 Task: Create a due date automation trigger when advanced on, on the tuesday of the week before a card is due add fields with custom field "Resume" set to a date not in this week at 11:00 AM.
Action: Mouse moved to (1024, 85)
Screenshot: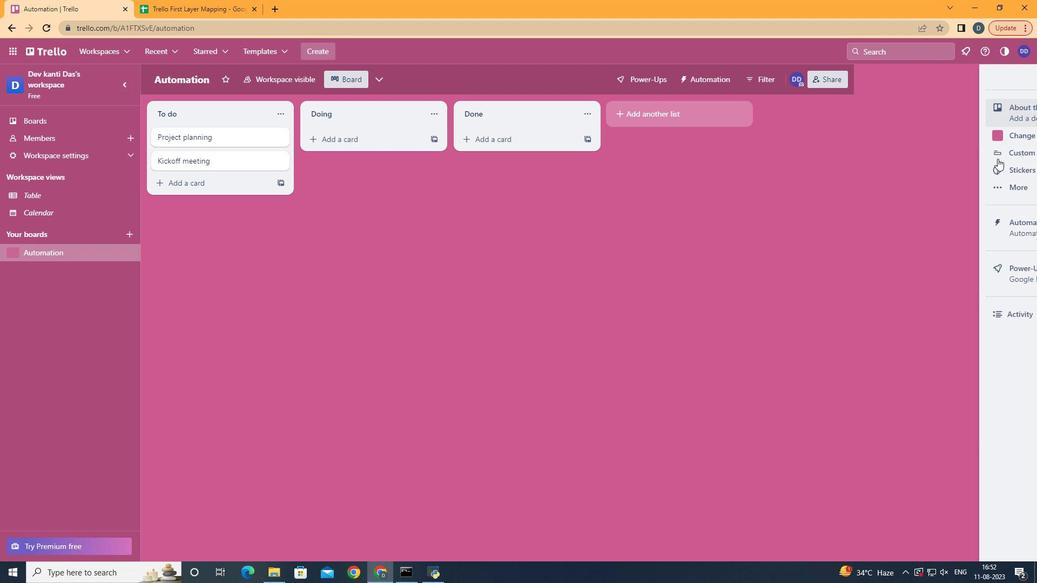 
Action: Mouse pressed left at (1024, 85)
Screenshot: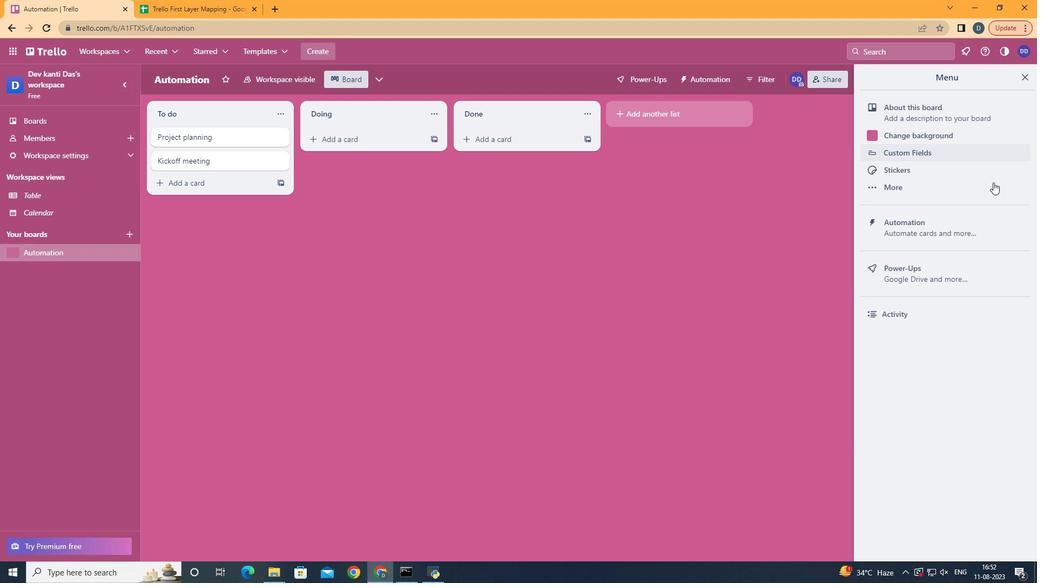 
Action: Mouse moved to (974, 223)
Screenshot: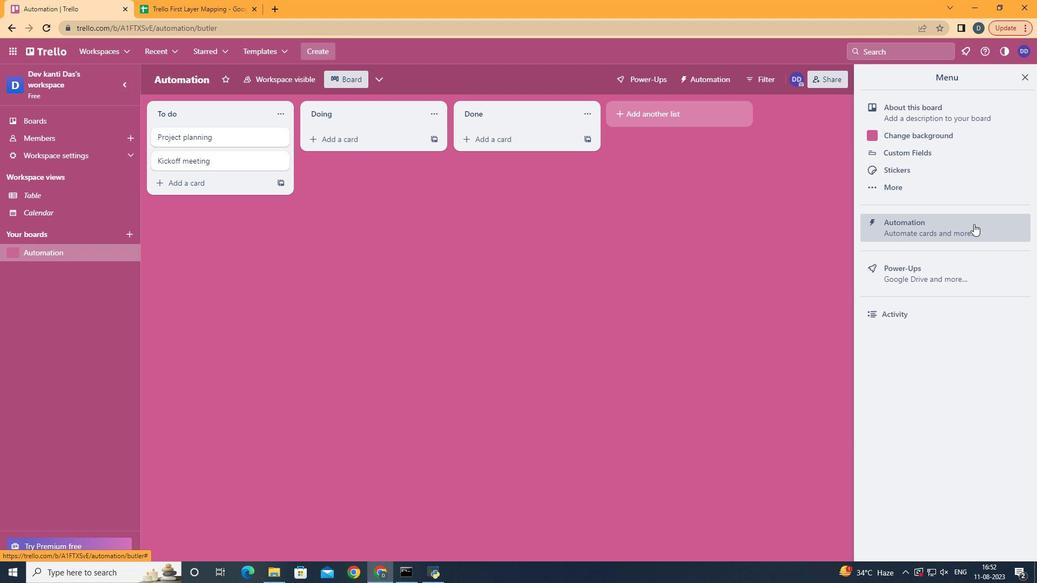 
Action: Mouse pressed left at (974, 223)
Screenshot: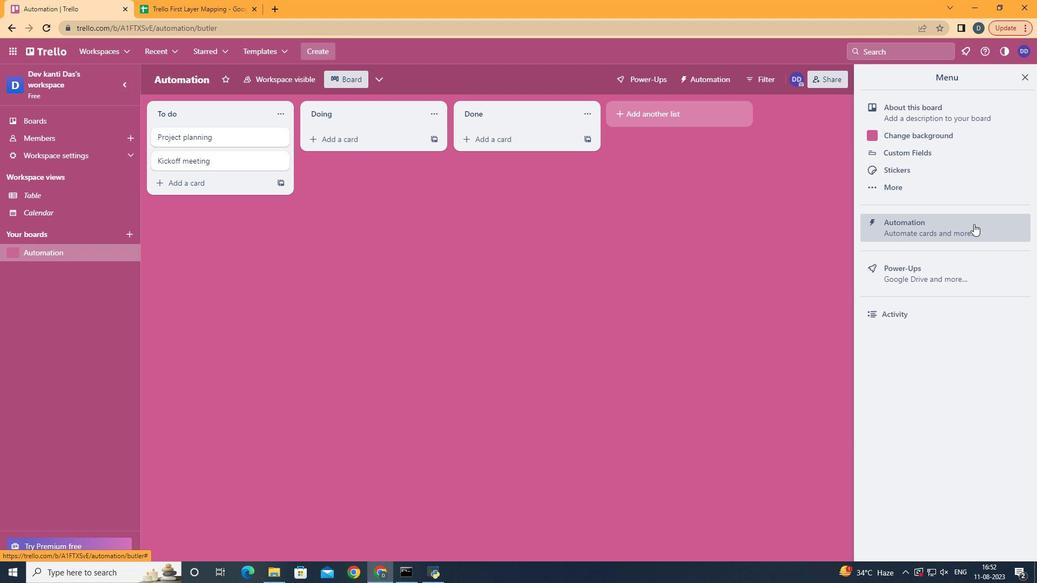 
Action: Mouse moved to (193, 213)
Screenshot: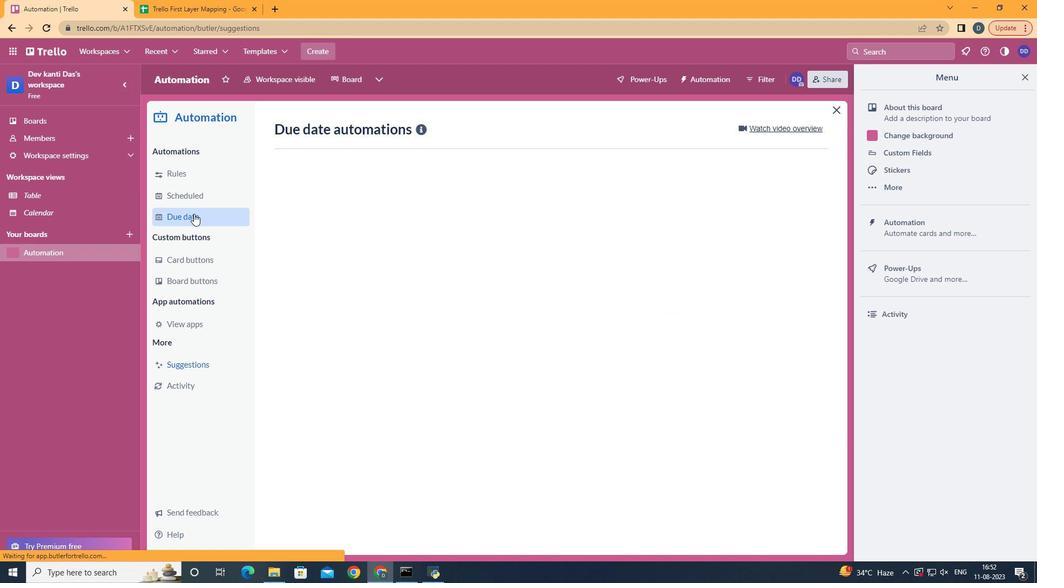
Action: Mouse pressed left at (193, 213)
Screenshot: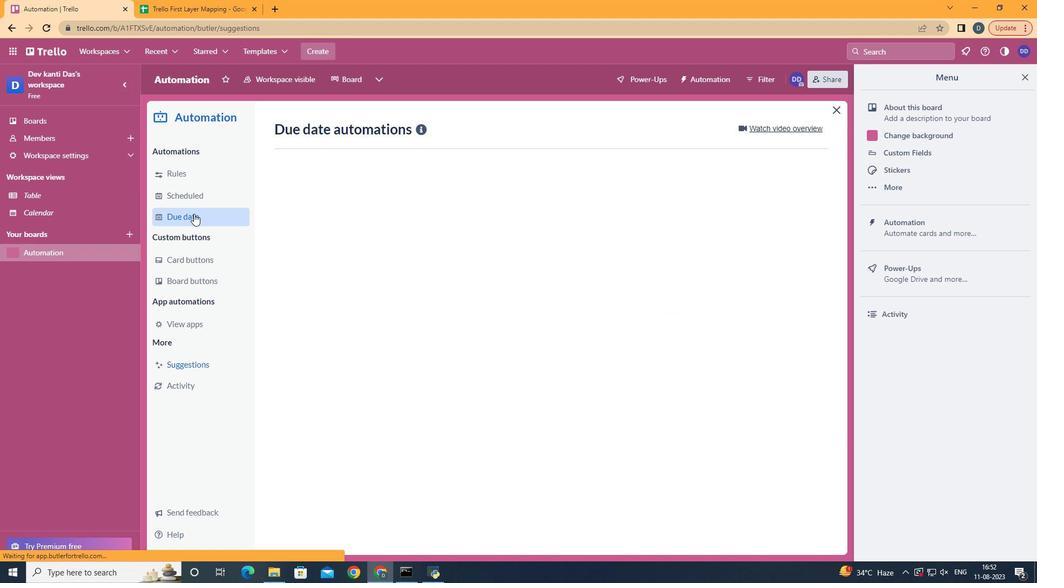 
Action: Mouse moved to (780, 123)
Screenshot: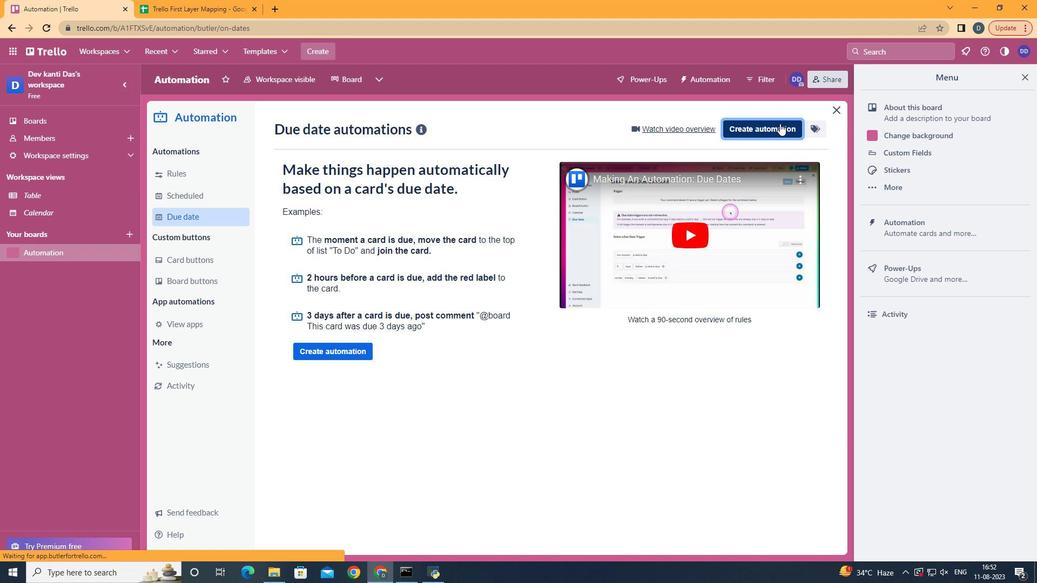 
Action: Mouse pressed left at (780, 123)
Screenshot: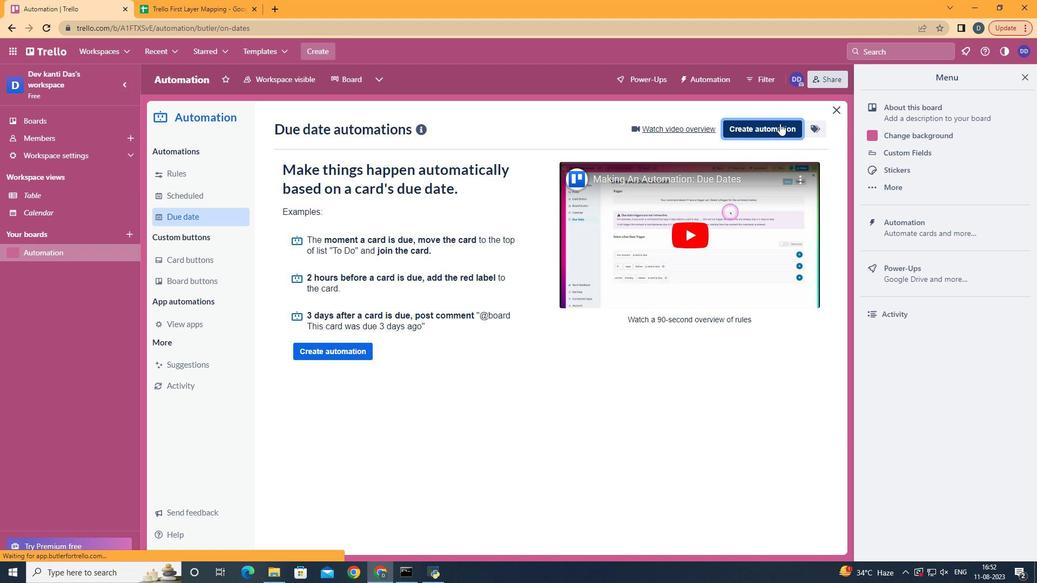 
Action: Mouse moved to (563, 235)
Screenshot: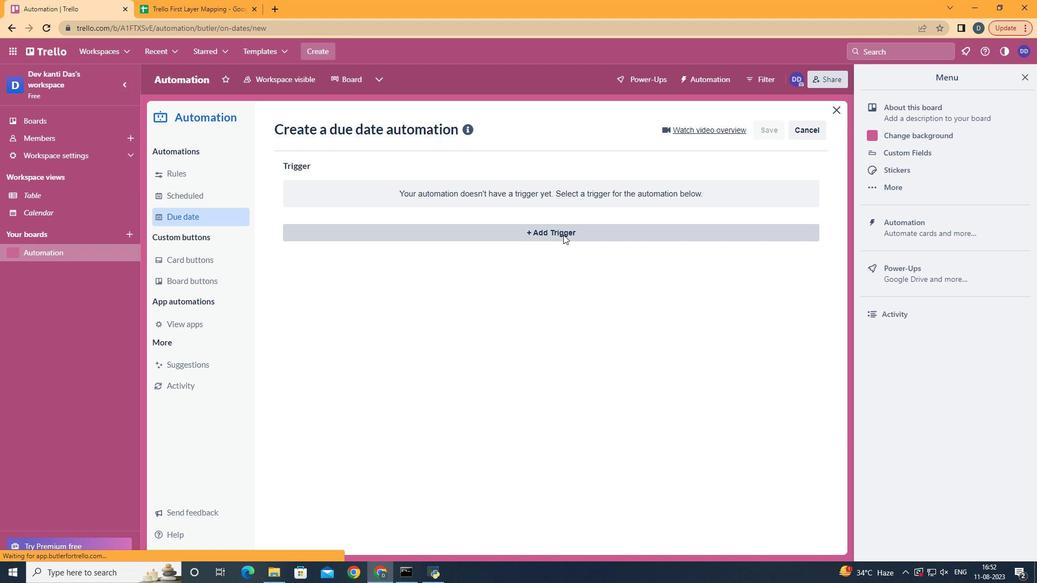 
Action: Mouse pressed left at (563, 235)
Screenshot: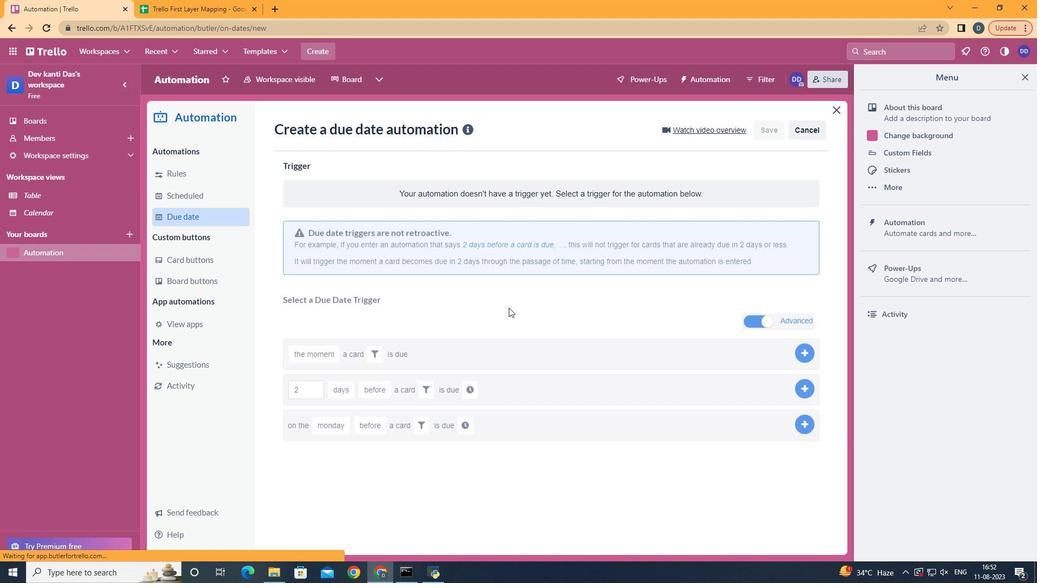 
Action: Mouse moved to (346, 306)
Screenshot: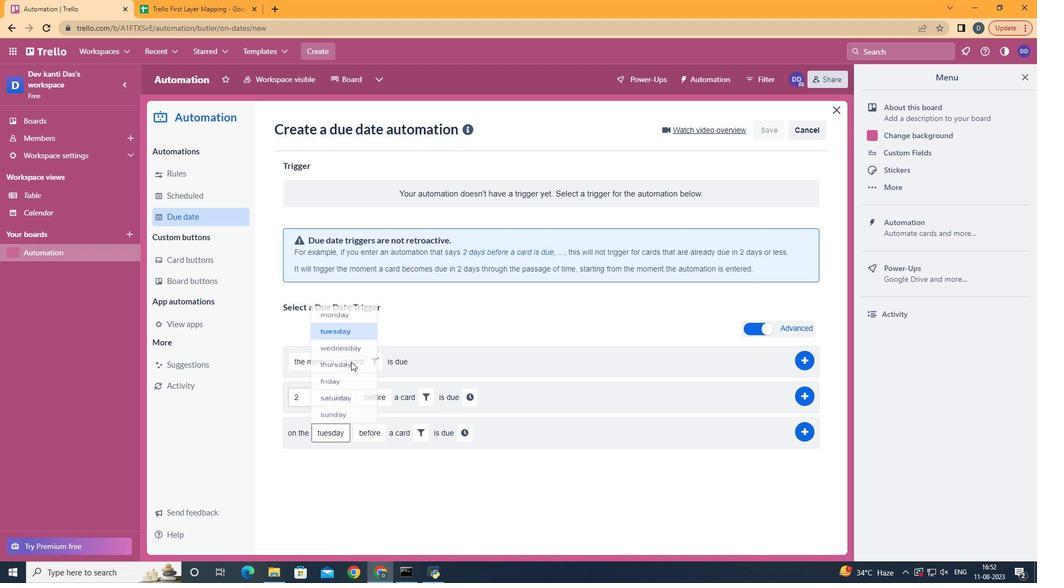 
Action: Mouse pressed left at (346, 306)
Screenshot: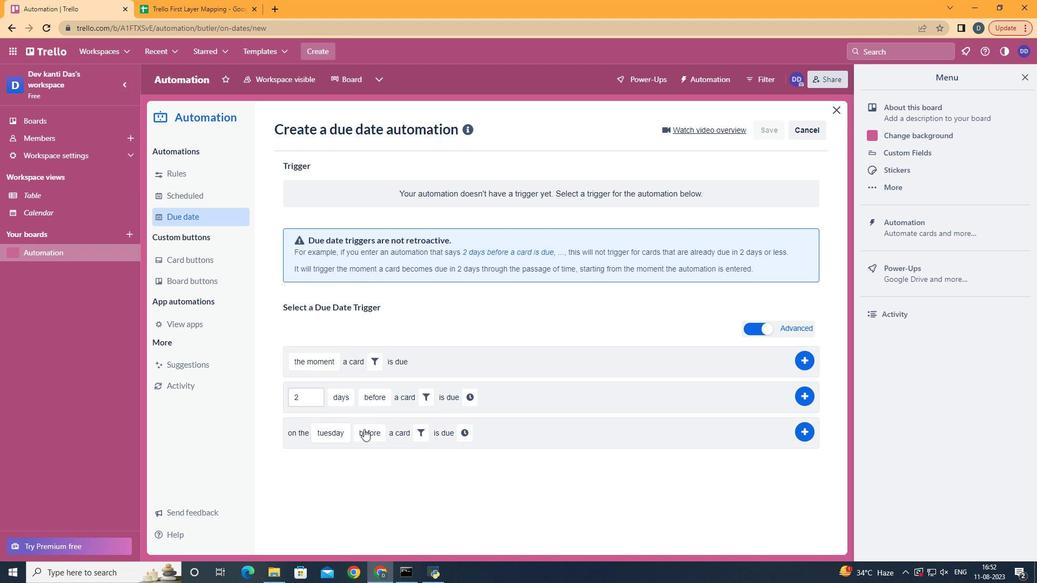 
Action: Mouse moved to (397, 517)
Screenshot: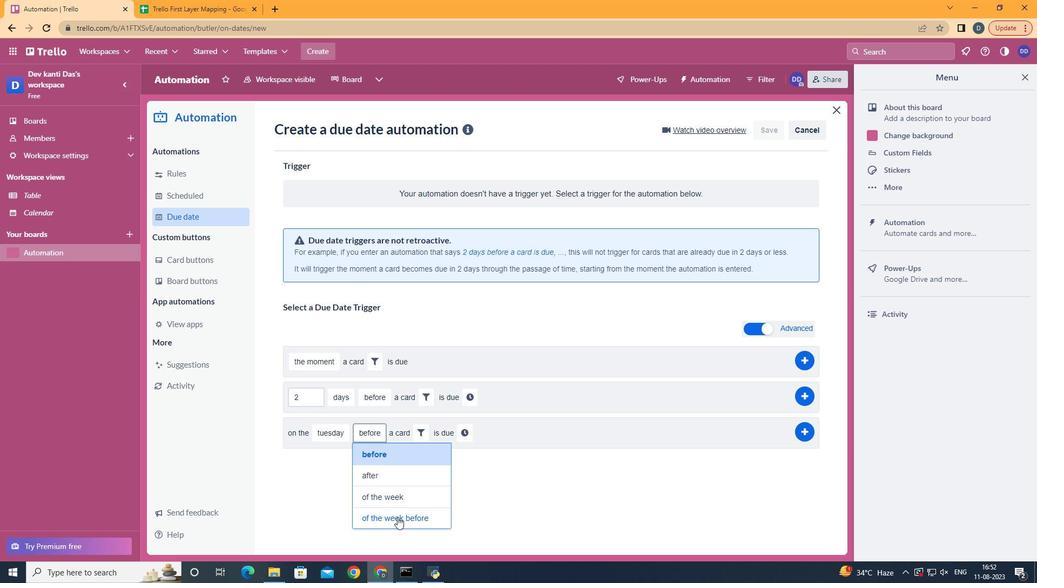 
Action: Mouse pressed left at (397, 517)
Screenshot: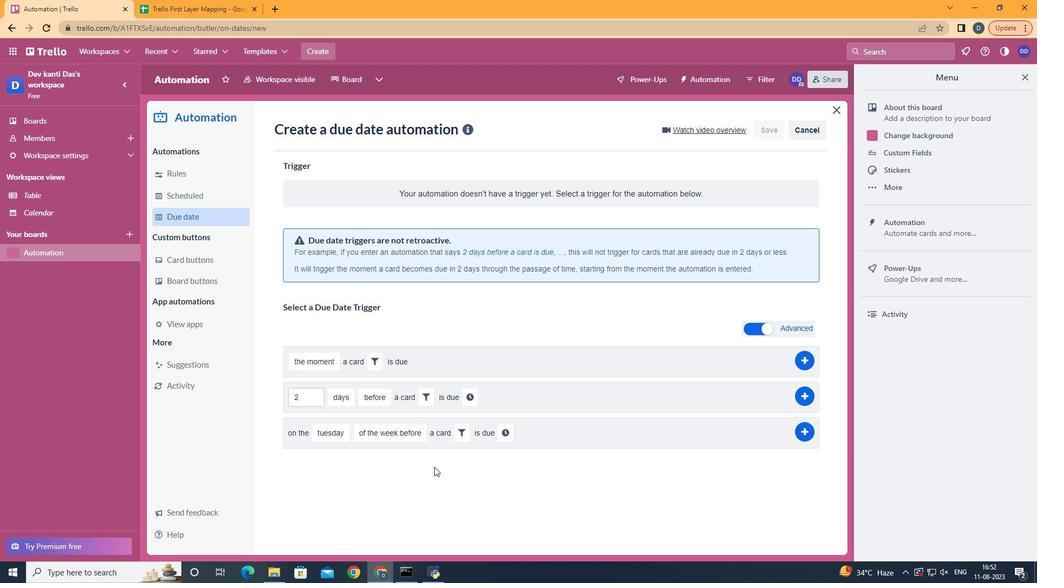 
Action: Mouse moved to (465, 433)
Screenshot: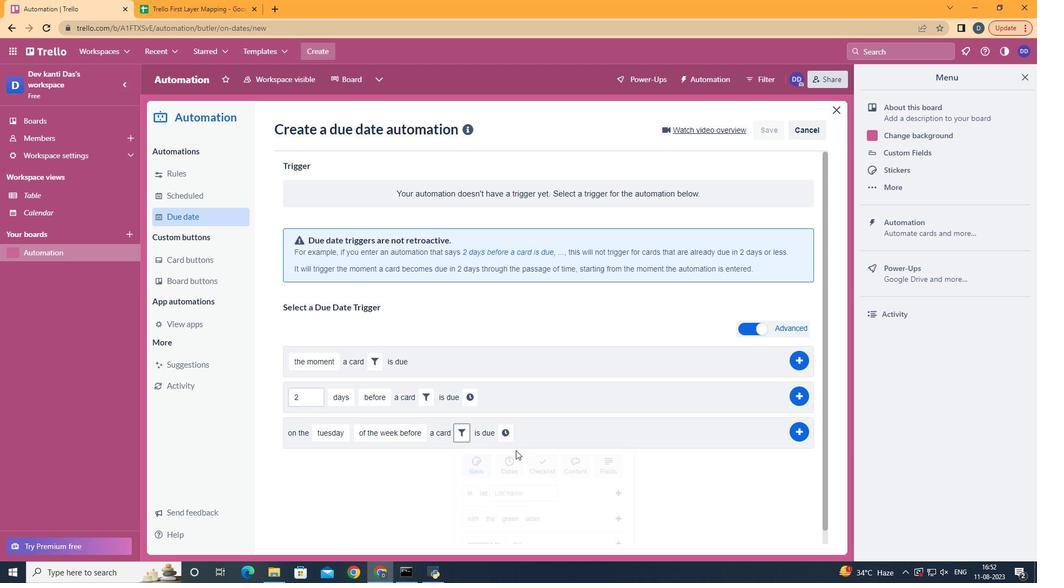 
Action: Mouse pressed left at (465, 433)
Screenshot: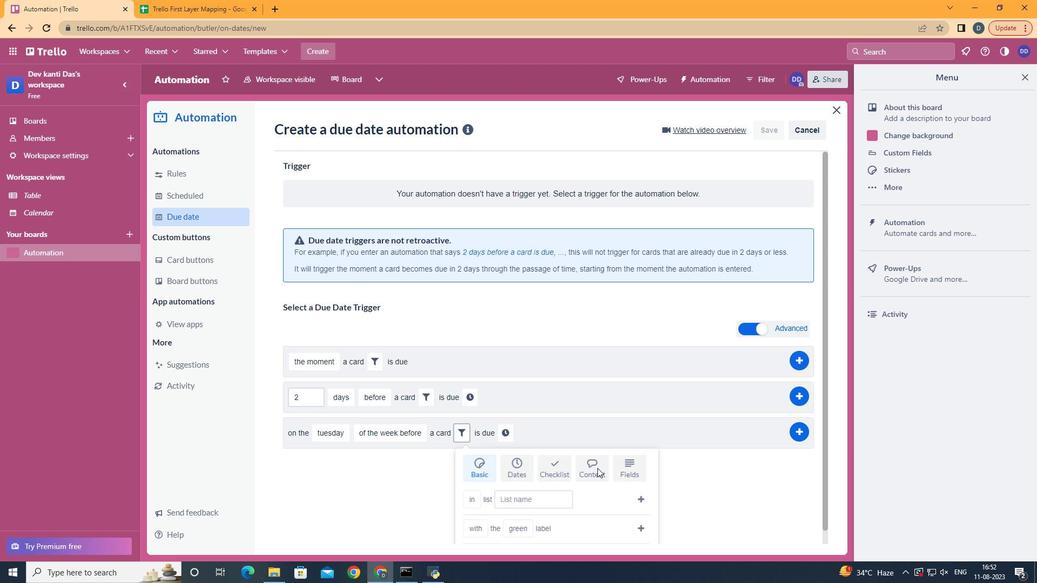 
Action: Mouse moved to (637, 474)
Screenshot: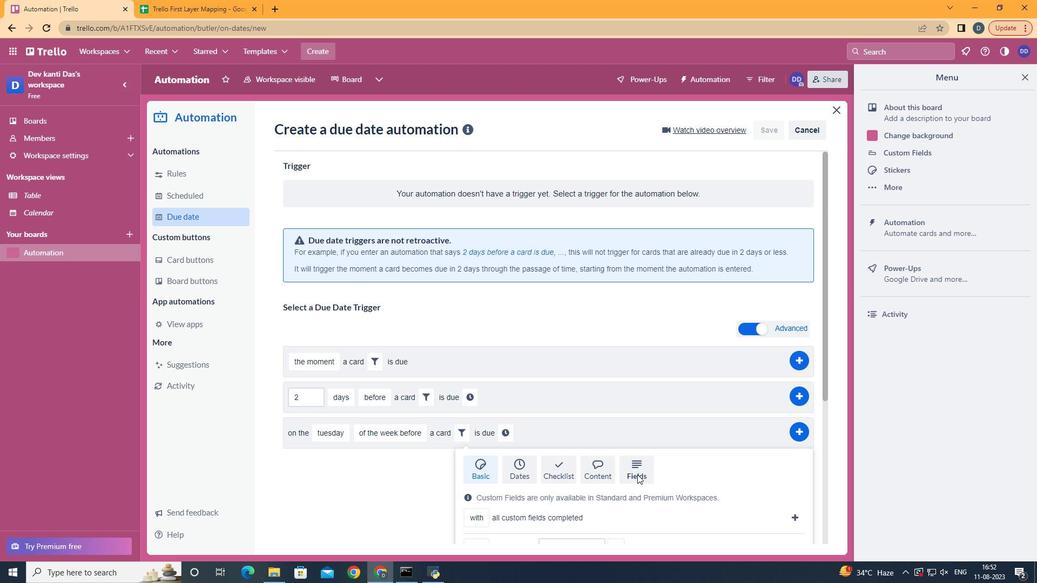 
Action: Mouse pressed left at (637, 474)
Screenshot: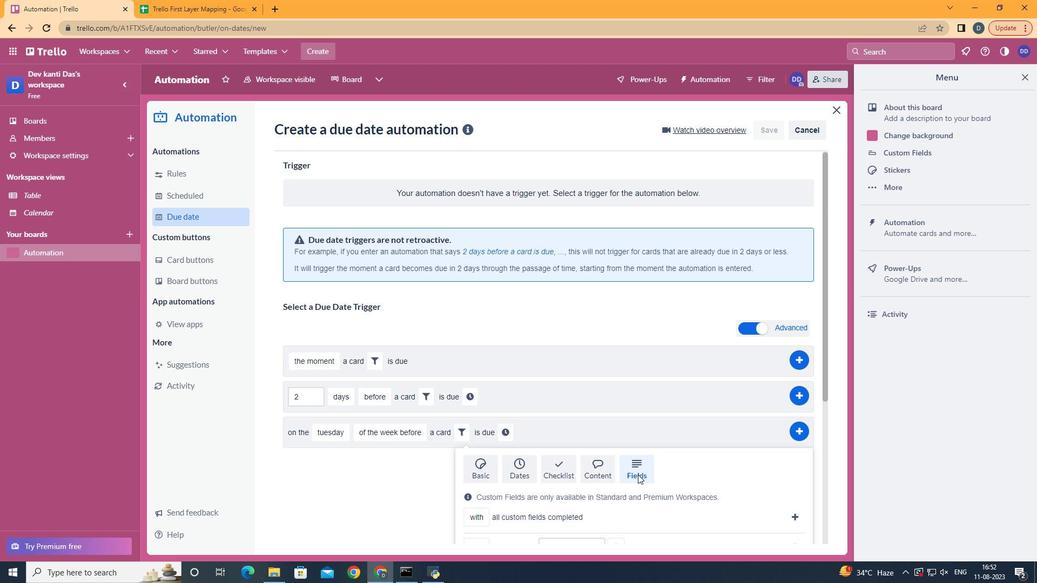 
Action: Mouse moved to (638, 474)
Screenshot: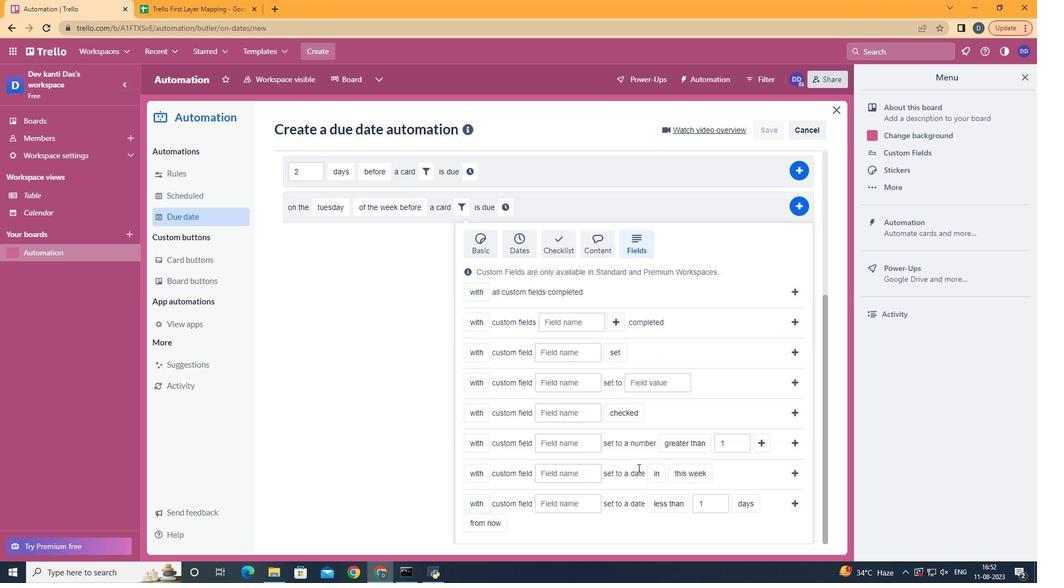 
Action: Mouse scrolled (638, 474) with delta (0, 0)
Screenshot: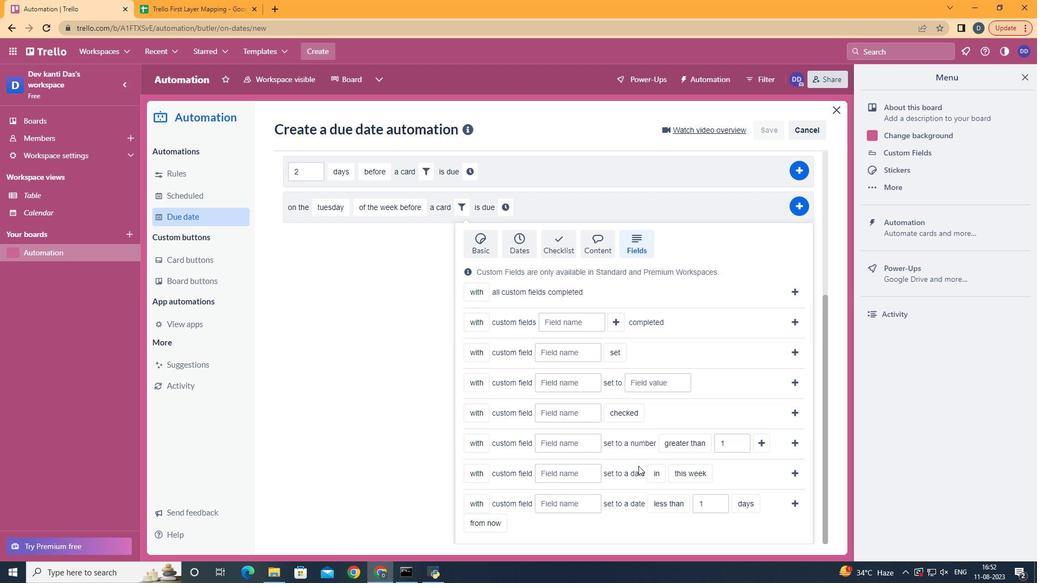
Action: Mouse scrolled (638, 474) with delta (0, 0)
Screenshot: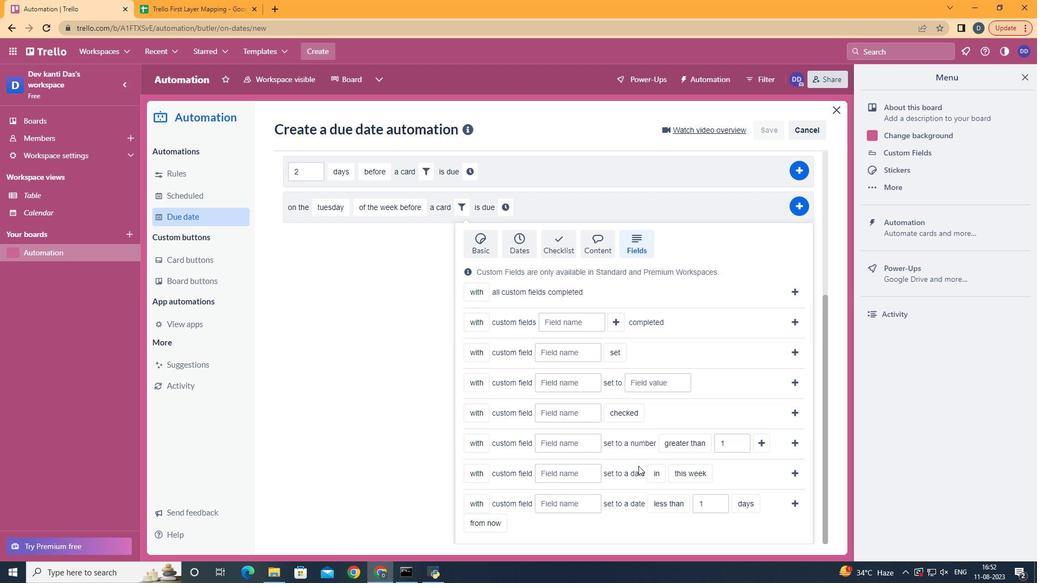 
Action: Mouse scrolled (638, 474) with delta (0, 0)
Screenshot: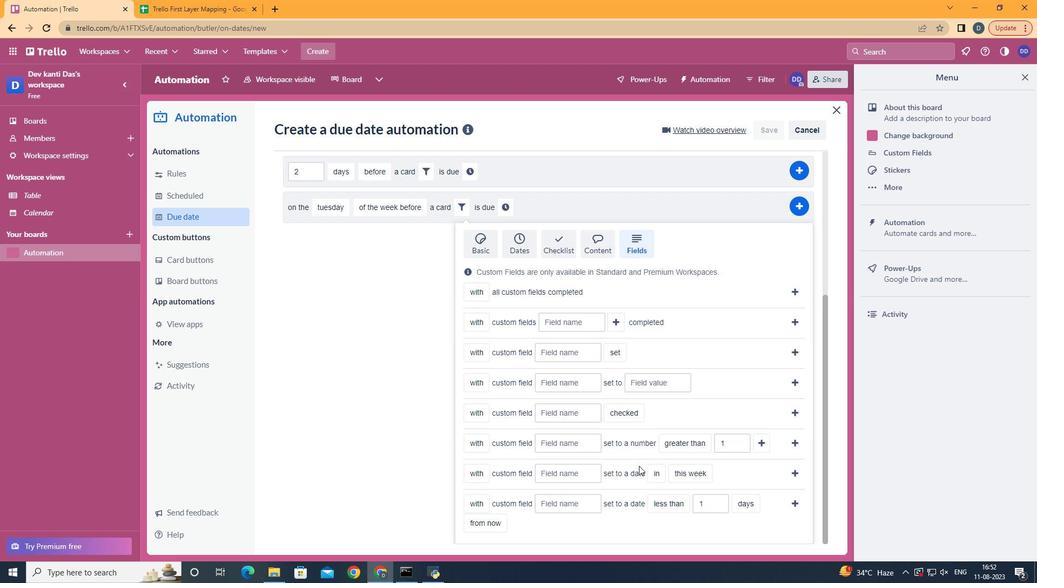 
Action: Mouse scrolled (638, 474) with delta (0, 0)
Screenshot: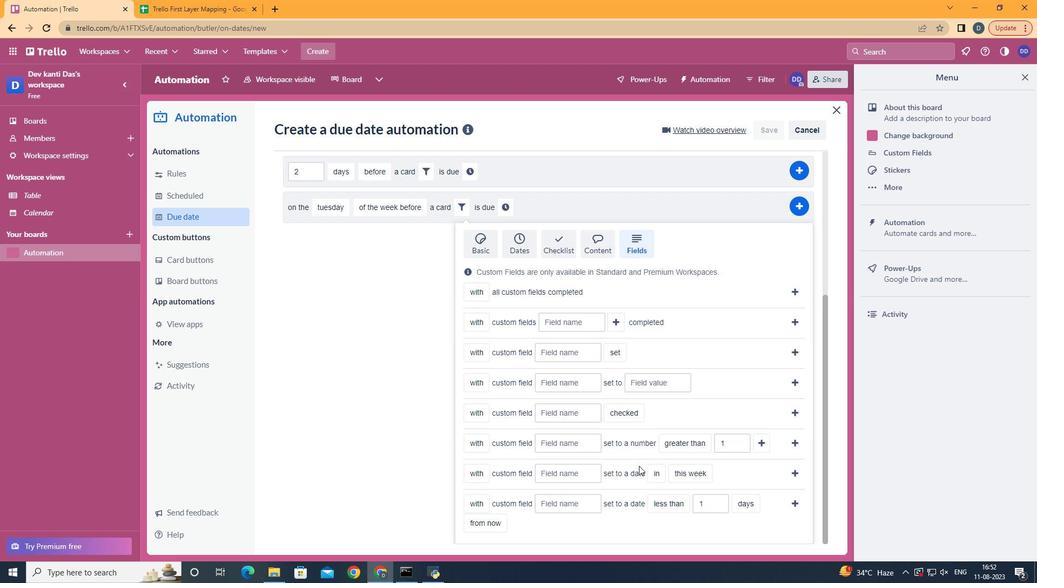 
Action: Mouse scrolled (638, 474) with delta (0, 0)
Screenshot: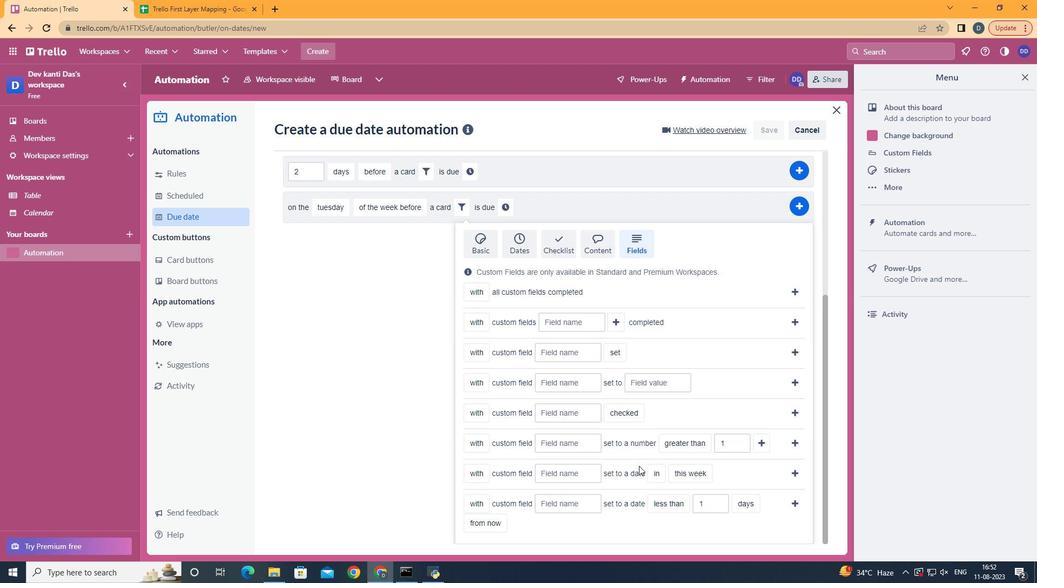 
Action: Mouse scrolled (638, 474) with delta (0, 0)
Screenshot: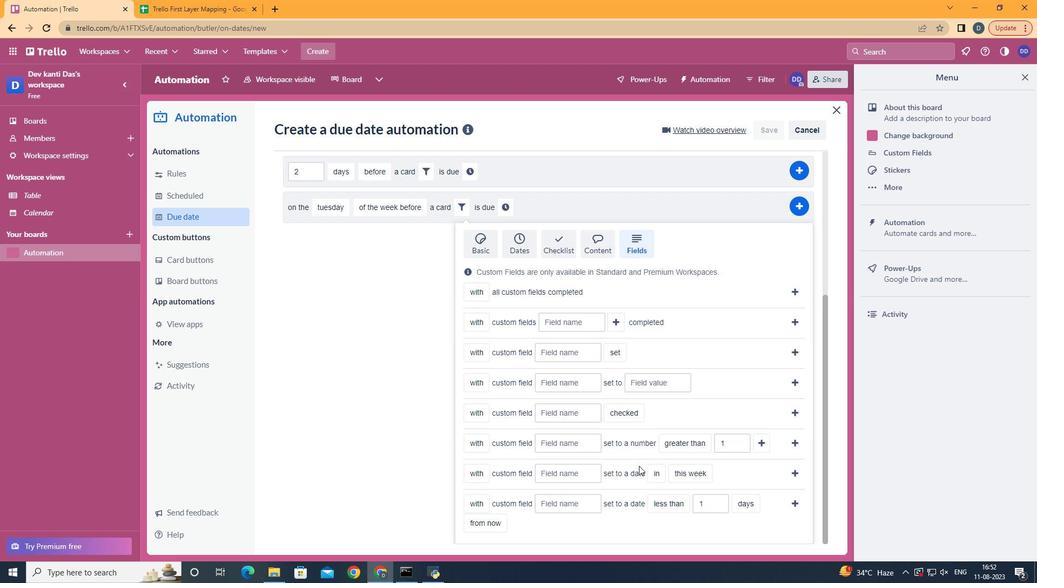 
Action: Mouse moved to (576, 474)
Screenshot: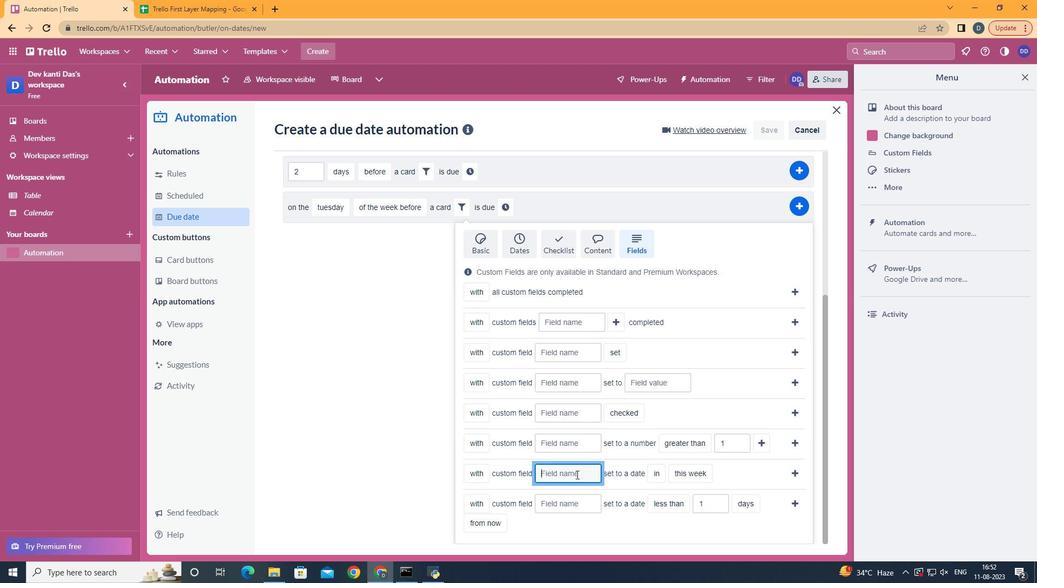 
Action: Mouse pressed left at (576, 474)
Screenshot: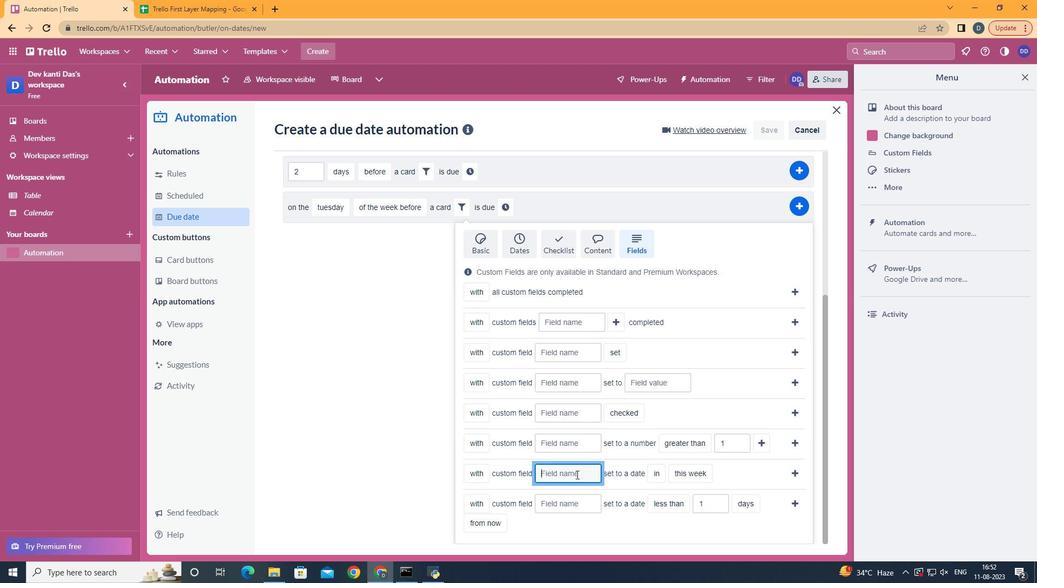 
Action: Key pressed <Key.shift>Resume
Screenshot: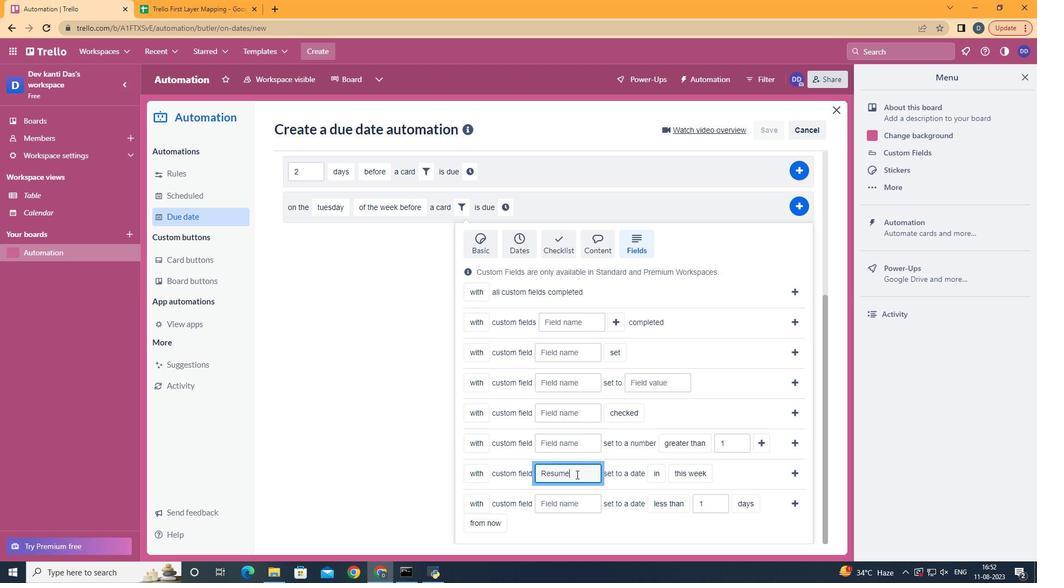 
Action: Mouse moved to (663, 521)
Screenshot: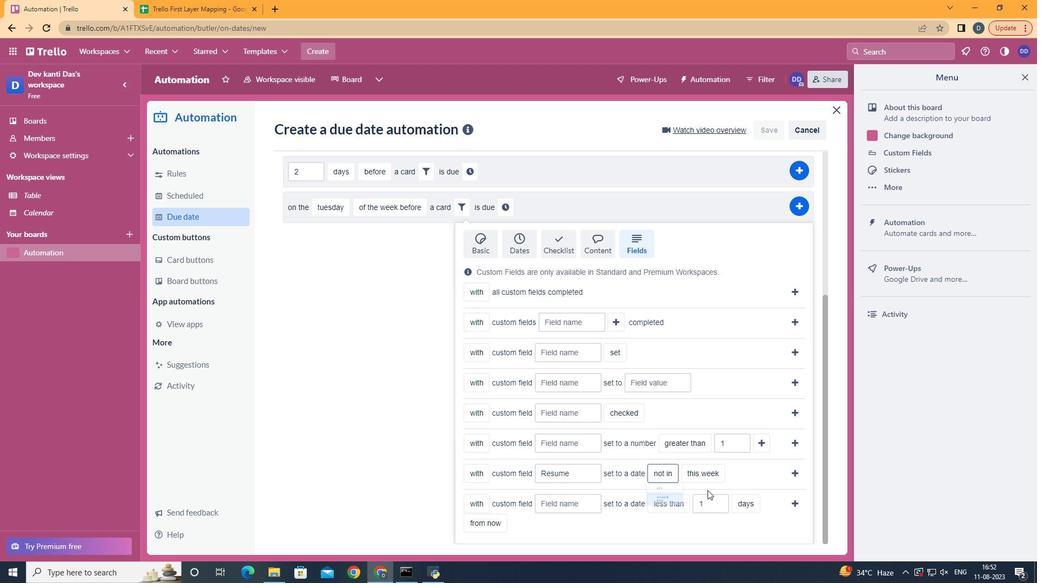 
Action: Mouse pressed left at (663, 521)
Screenshot: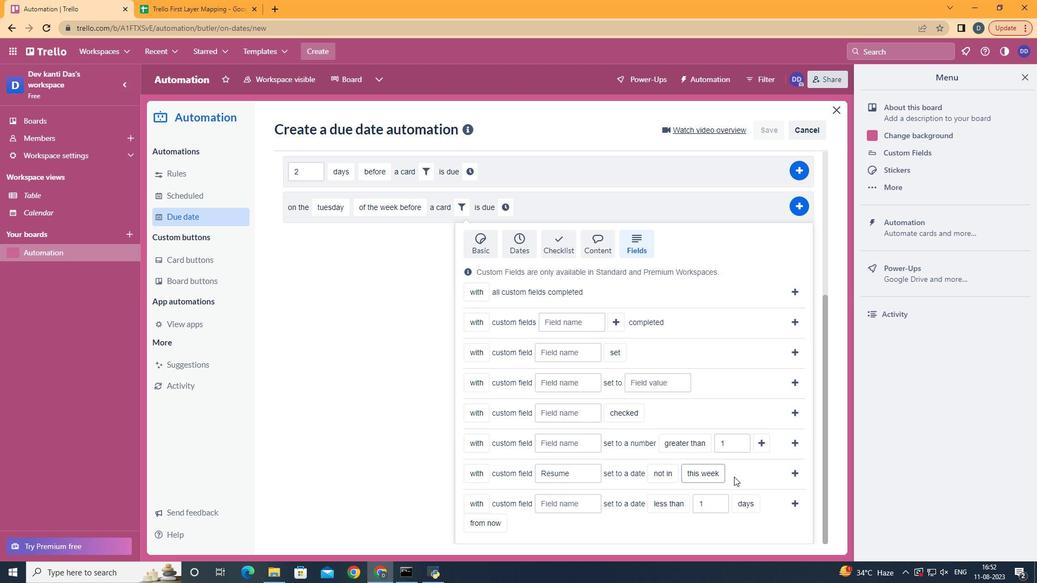 
Action: Mouse moved to (792, 470)
Screenshot: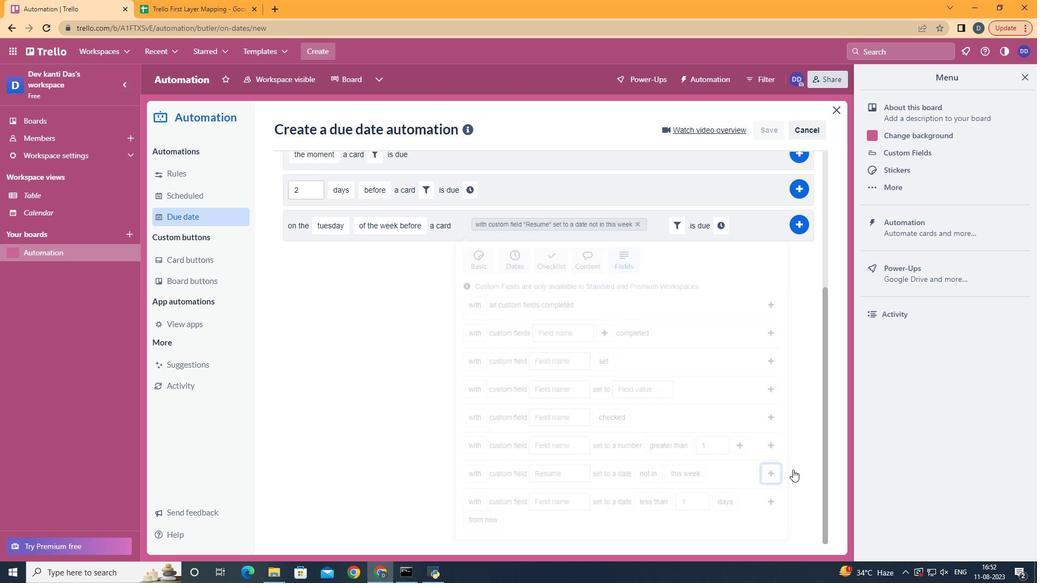 
Action: Mouse pressed left at (792, 470)
Screenshot: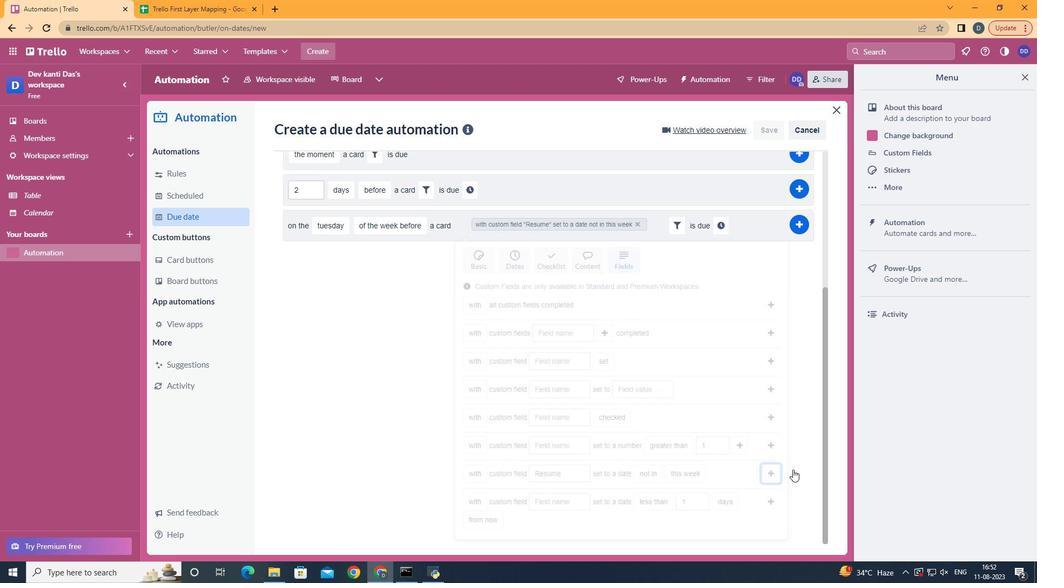 
Action: Mouse moved to (723, 436)
Screenshot: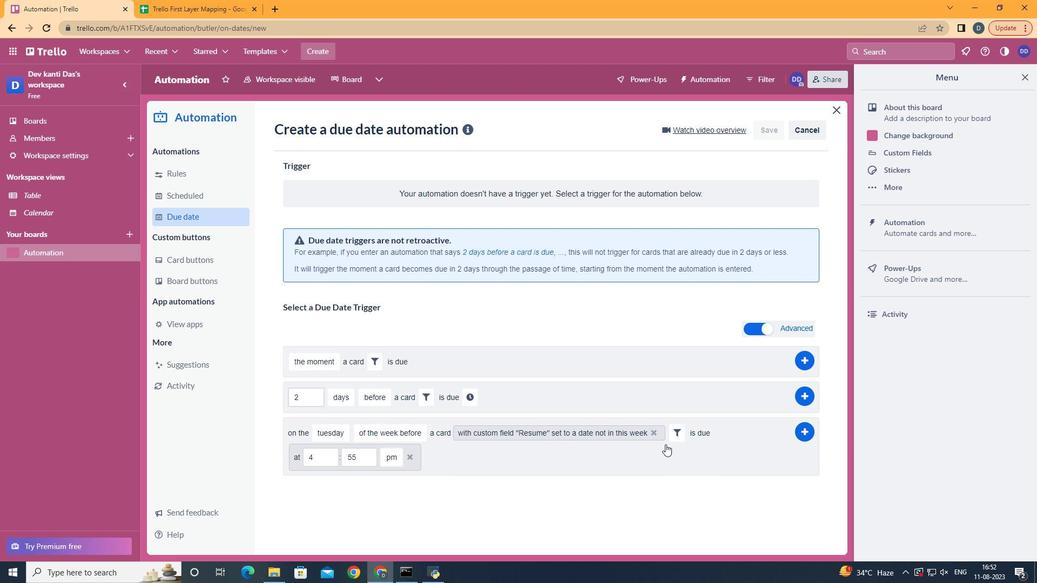 
Action: Mouse pressed left at (723, 436)
Screenshot: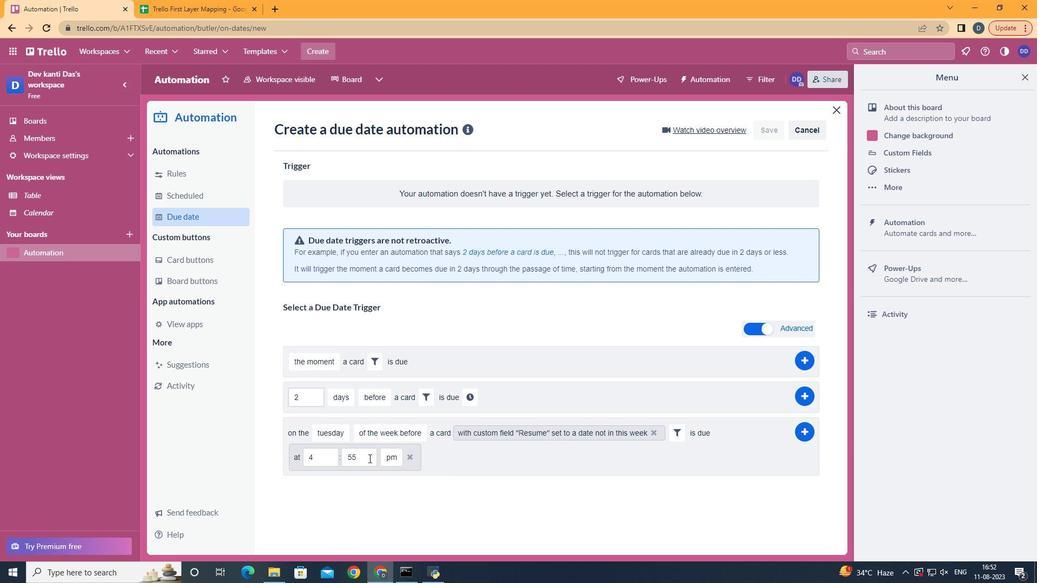 
Action: Mouse moved to (327, 454)
Screenshot: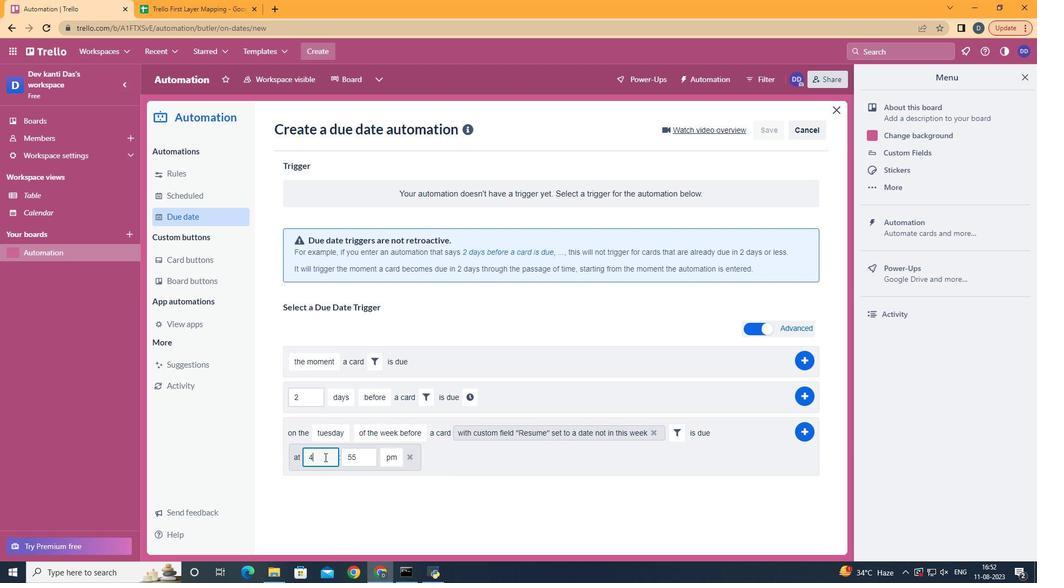 
Action: Mouse pressed left at (327, 454)
Screenshot: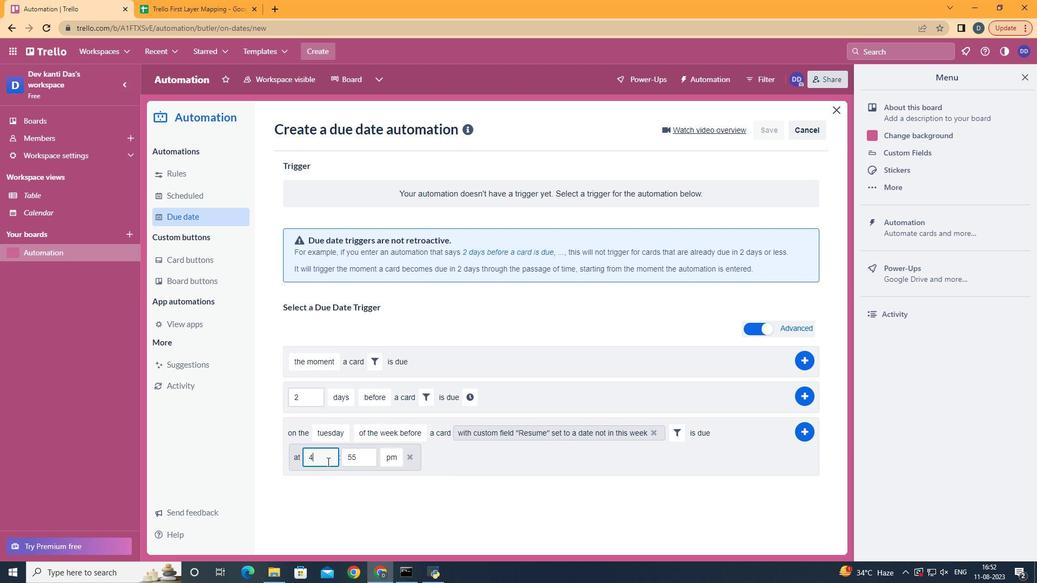 
Action: Mouse moved to (327, 461)
Screenshot: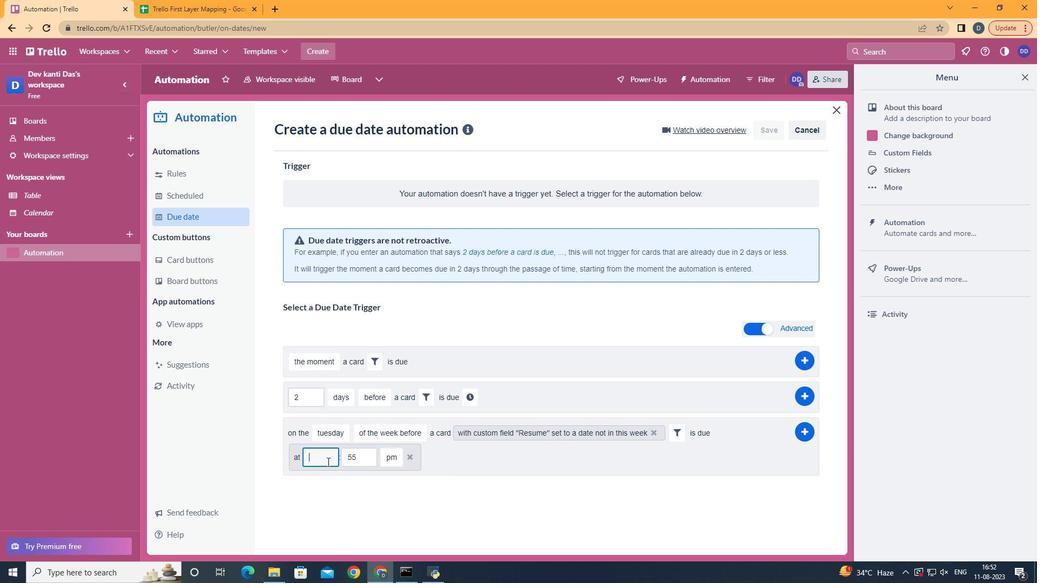 
Action: Key pressed <Key.backspace>11
Screenshot: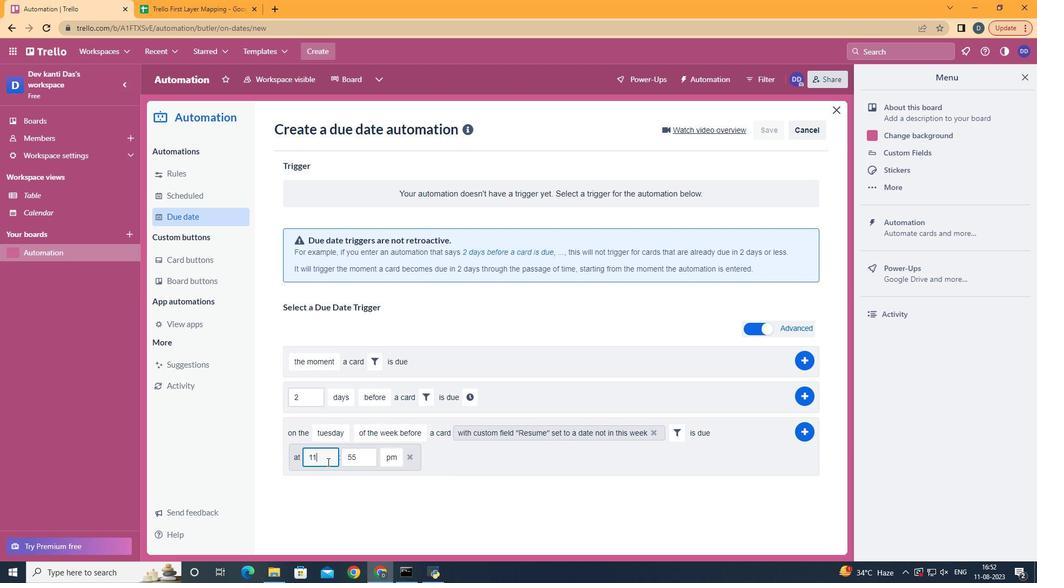
Action: Mouse moved to (359, 459)
Screenshot: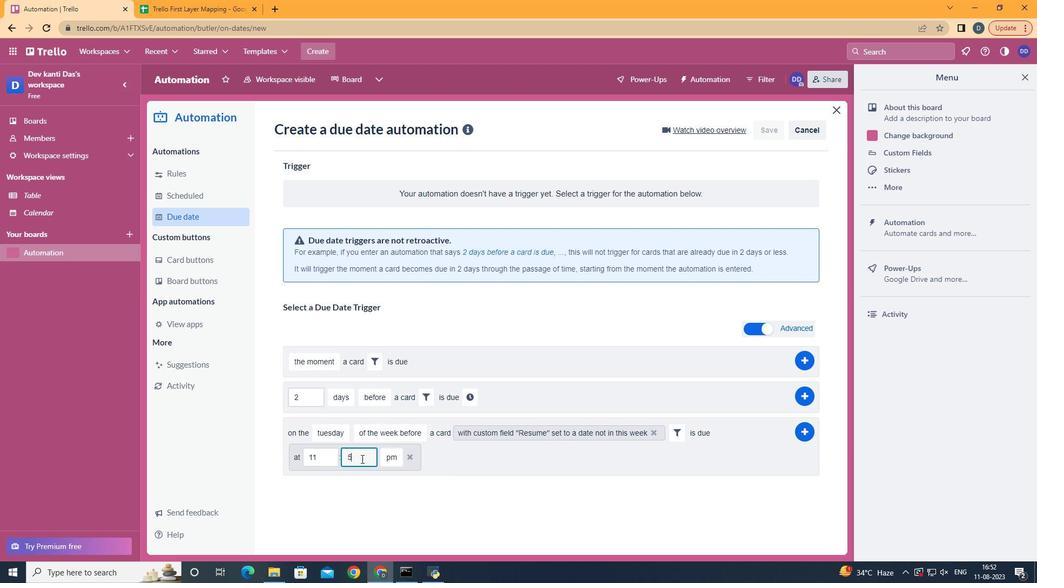
Action: Mouse pressed left at (359, 459)
Screenshot: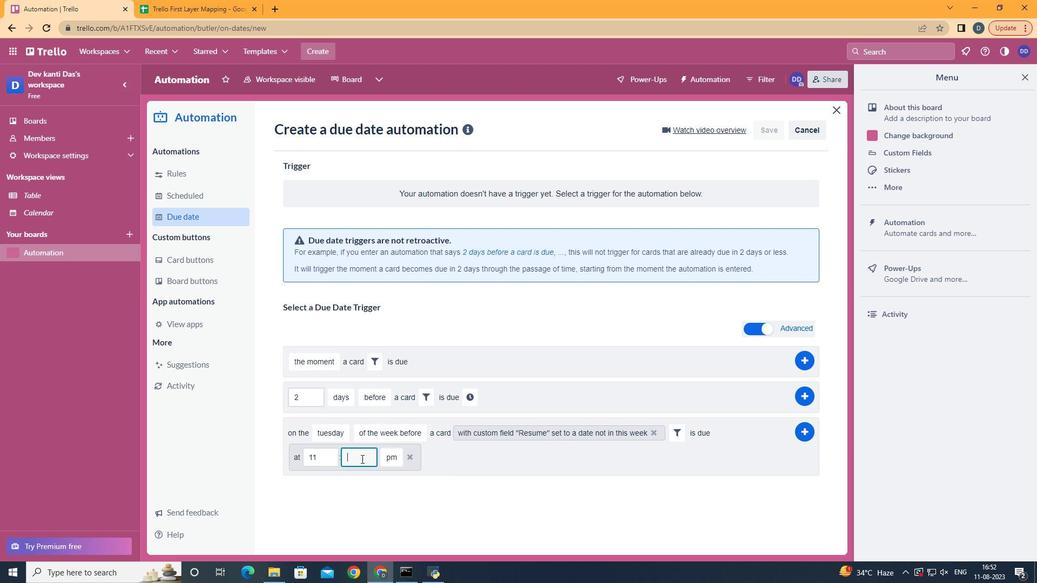 
Action: Key pressed <Key.backspace>
Screenshot: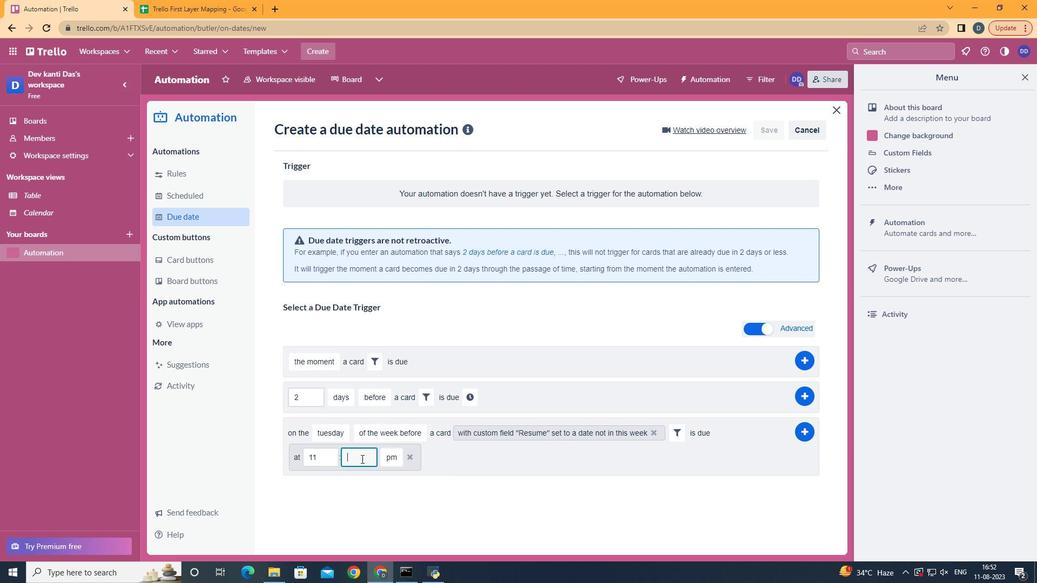 
Action: Mouse moved to (361, 459)
Screenshot: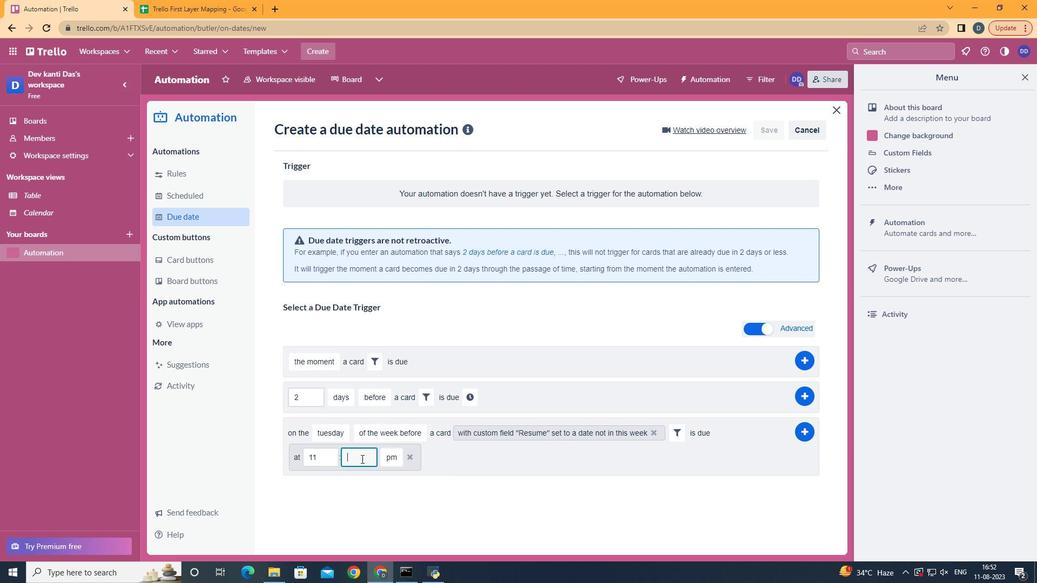 
Action: Key pressed <Key.backspace>00
Screenshot: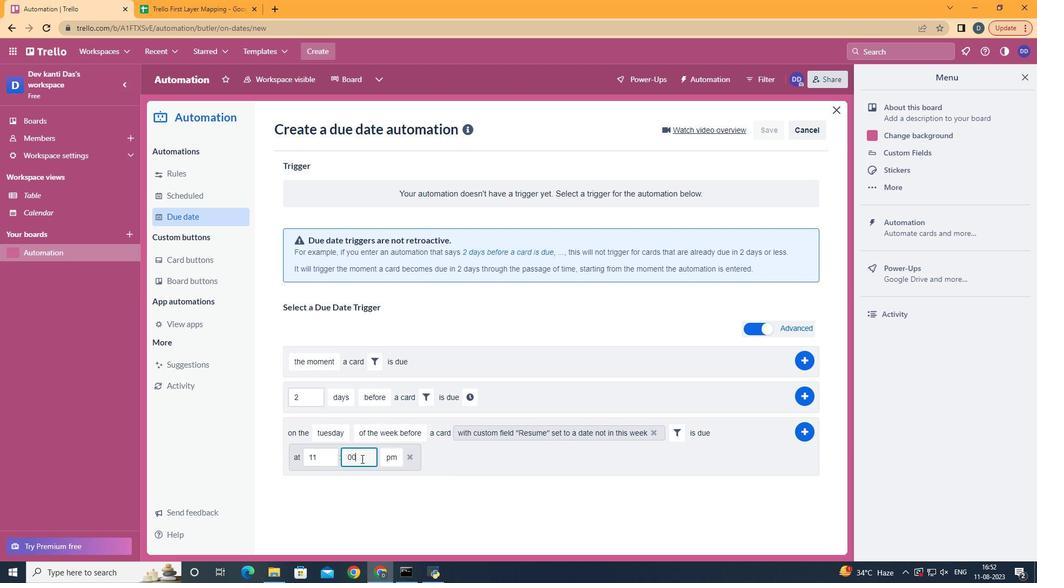 
Action: Mouse moved to (396, 480)
Screenshot: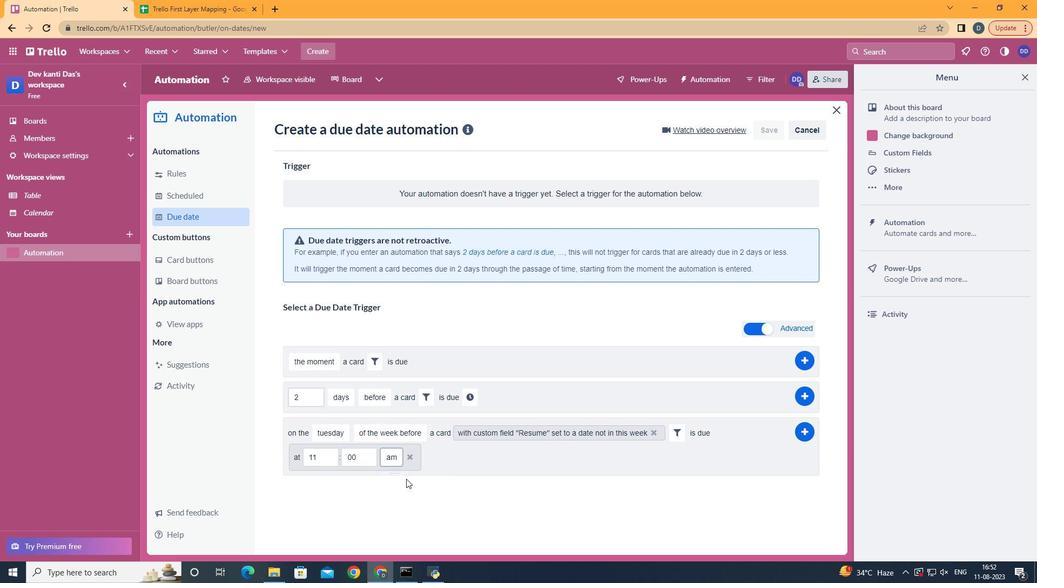 
Action: Mouse pressed left at (396, 480)
Screenshot: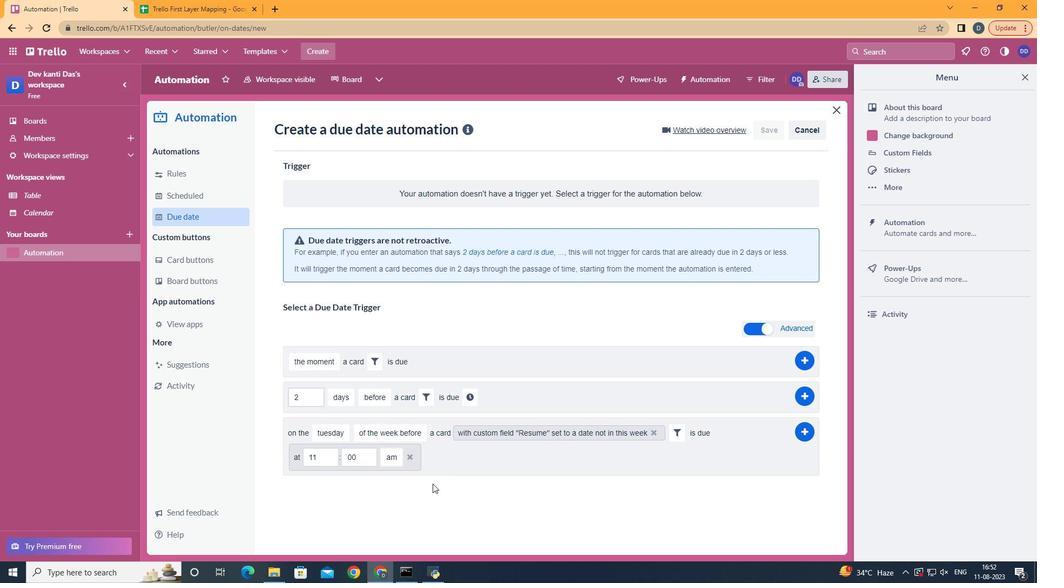 
Action: Mouse moved to (811, 433)
Screenshot: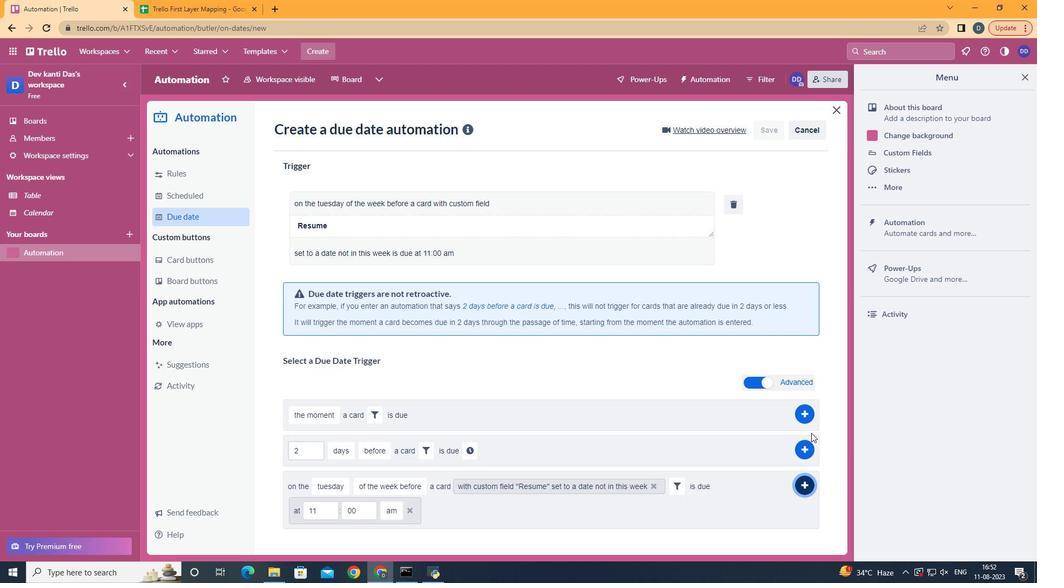 
Action: Mouse pressed left at (811, 433)
Screenshot: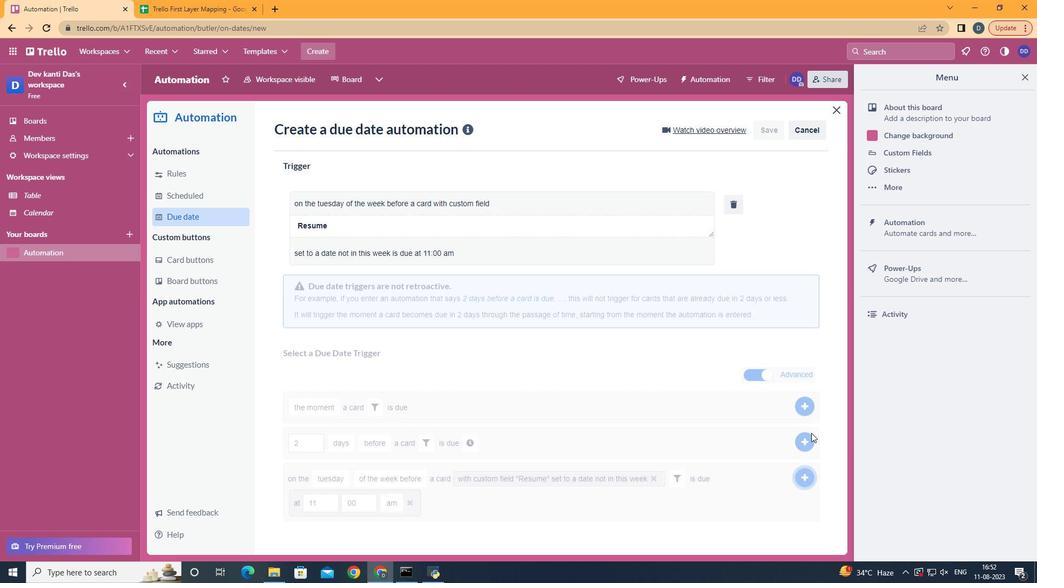 
